 Task: Sort the products in the category "Flatbreads" by best match.
Action: Mouse moved to (18, 71)
Screenshot: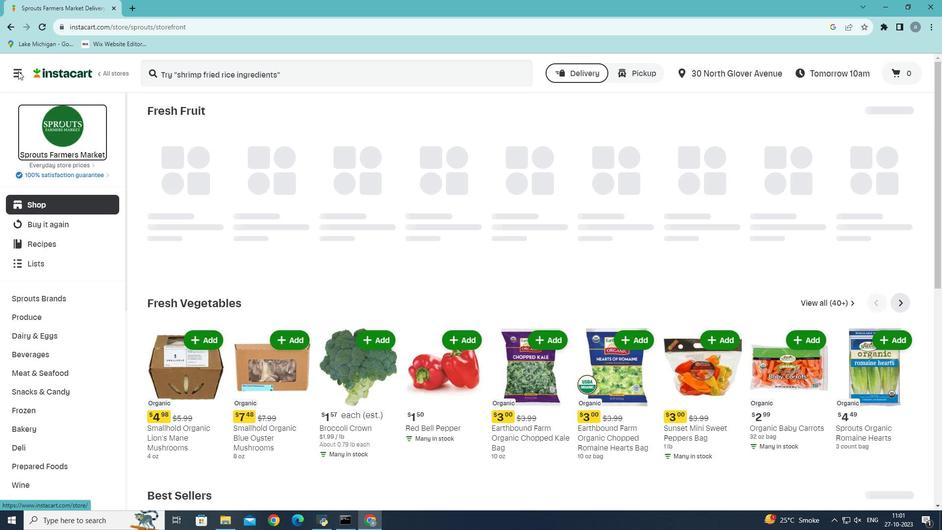 
Action: Mouse pressed left at (18, 71)
Screenshot: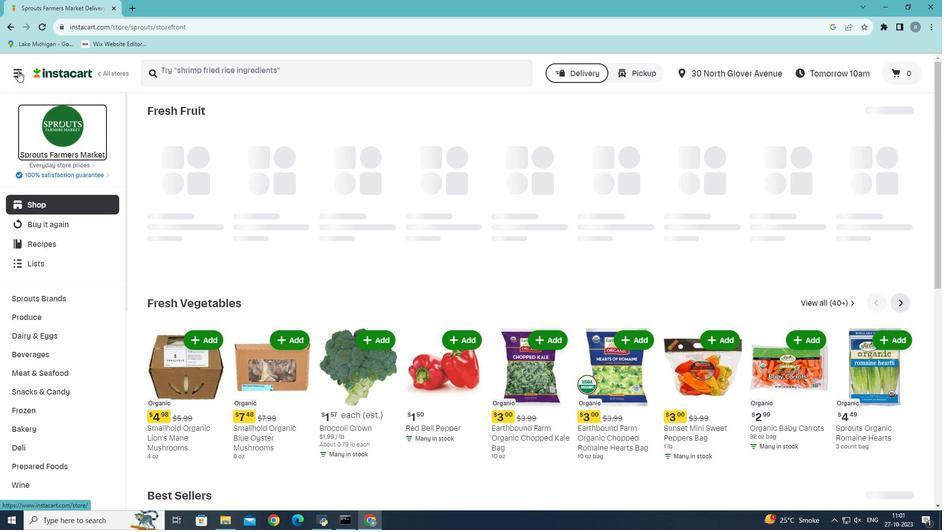 
Action: Mouse moved to (35, 280)
Screenshot: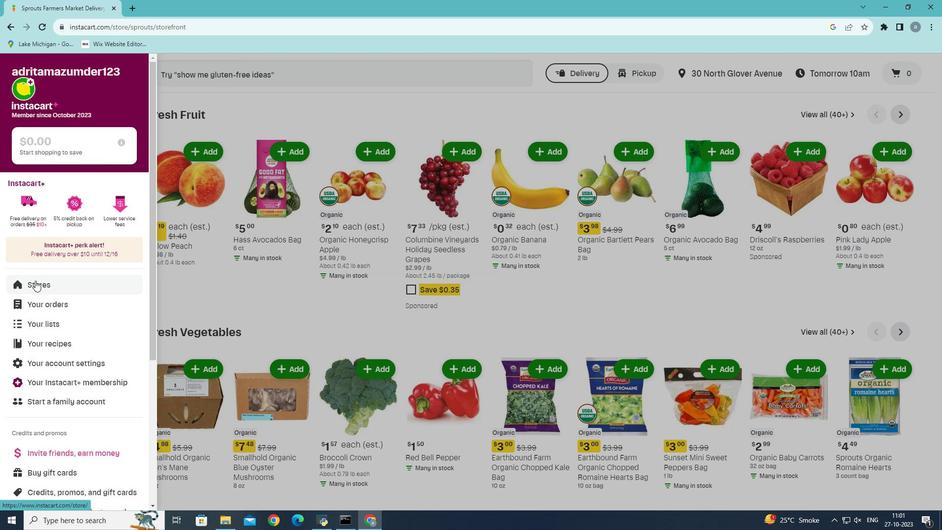 
Action: Mouse pressed left at (35, 280)
Screenshot: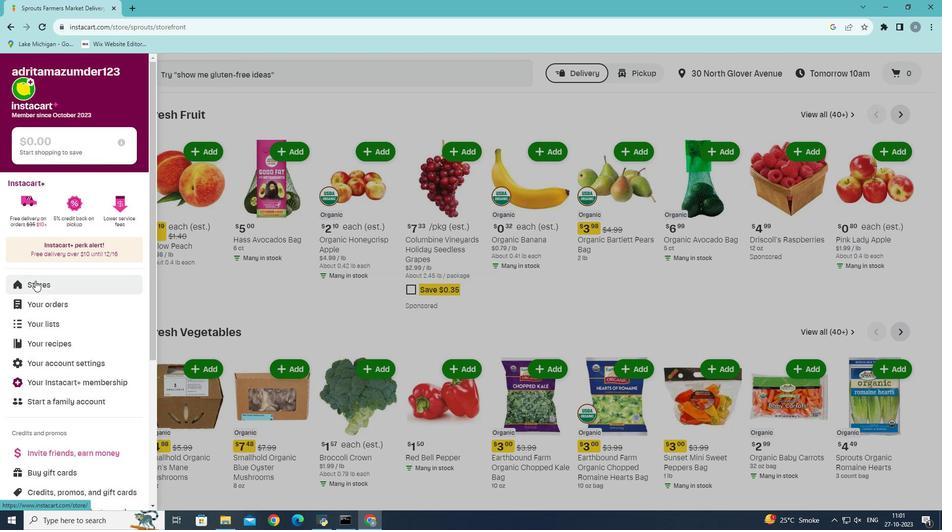 
Action: Mouse moved to (231, 116)
Screenshot: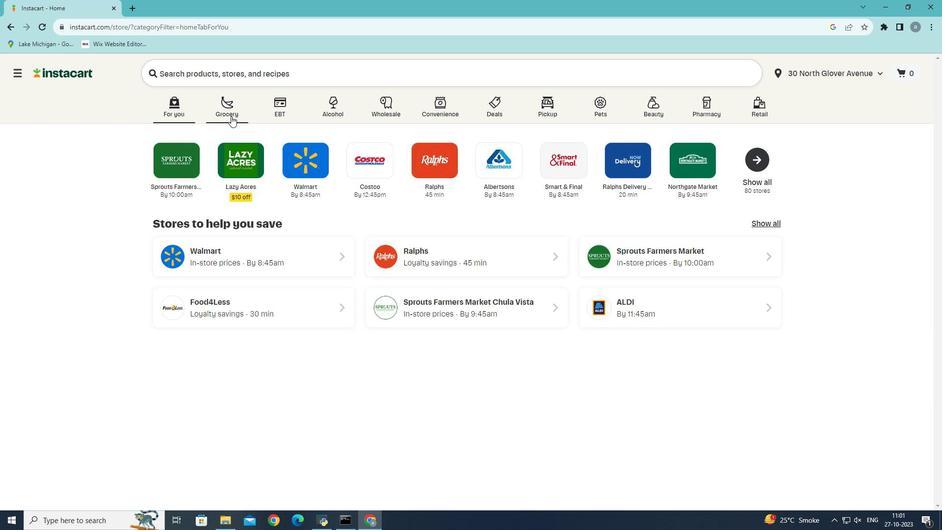 
Action: Mouse pressed left at (231, 116)
Screenshot: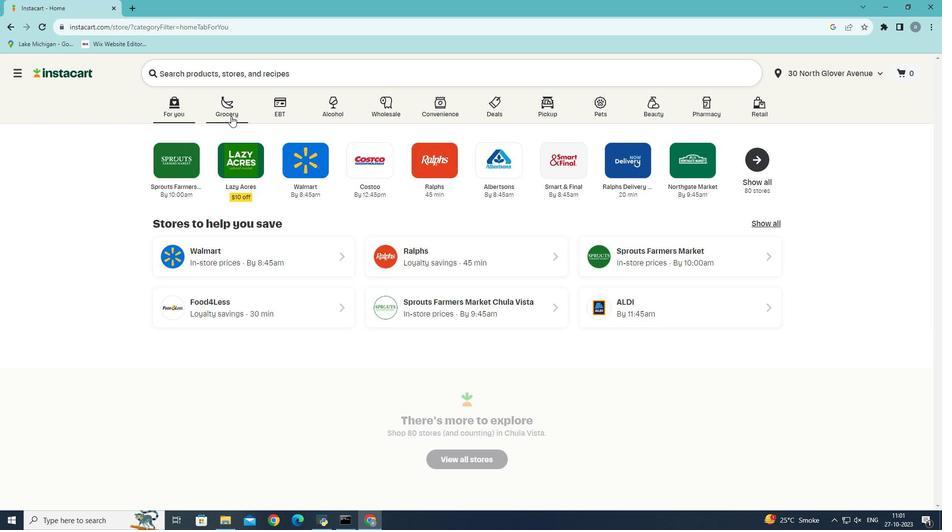 
Action: Mouse moved to (294, 288)
Screenshot: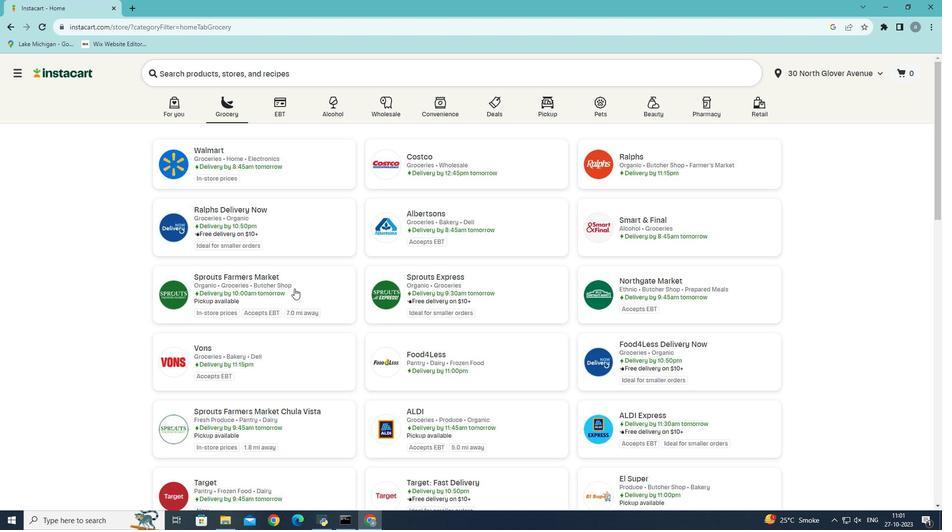 
Action: Mouse pressed left at (294, 288)
Screenshot: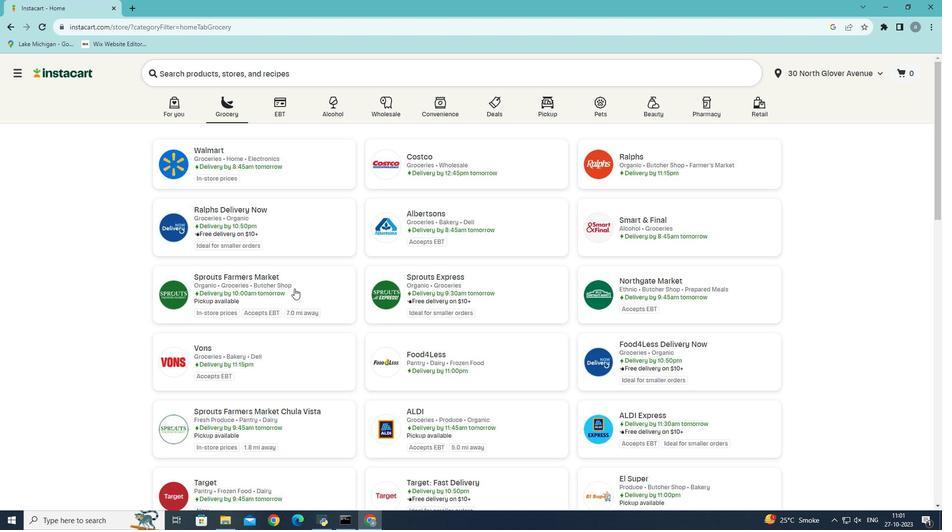 
Action: Mouse moved to (24, 426)
Screenshot: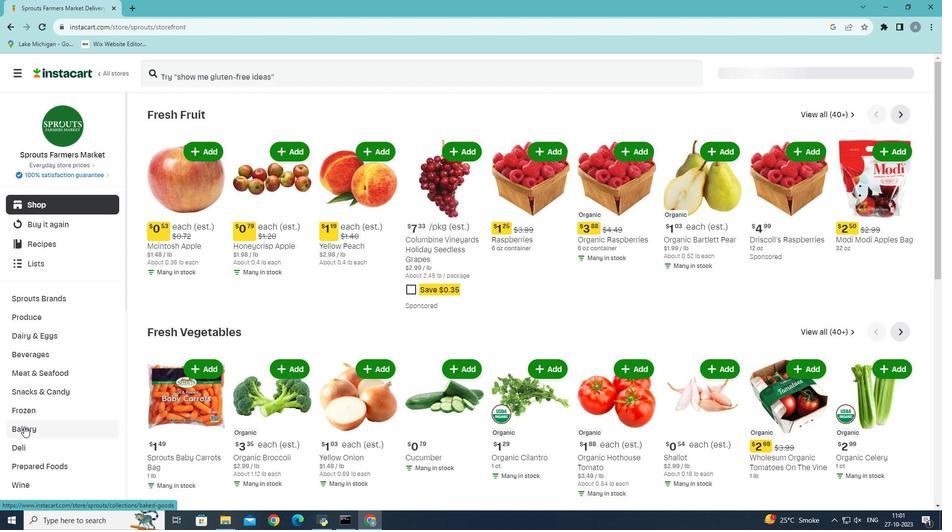 
Action: Mouse pressed left at (24, 426)
Screenshot: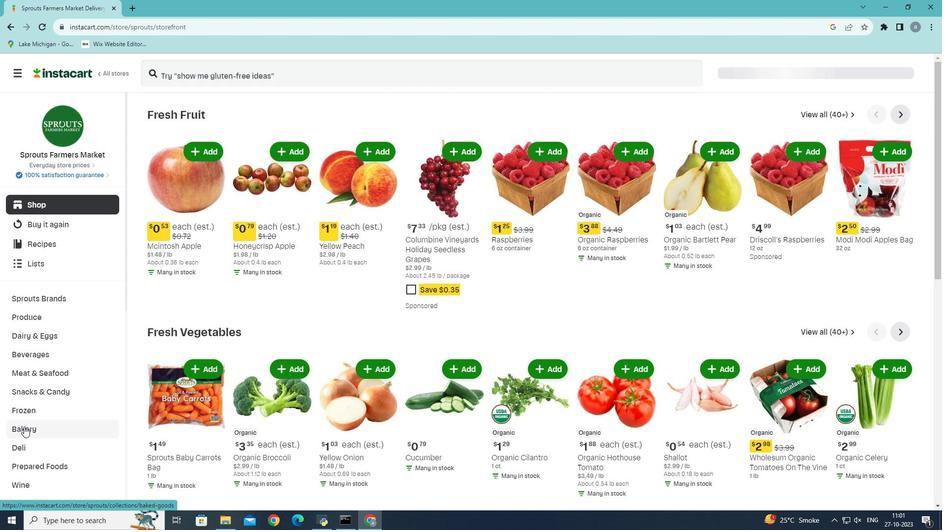 
Action: Mouse moved to (742, 139)
Screenshot: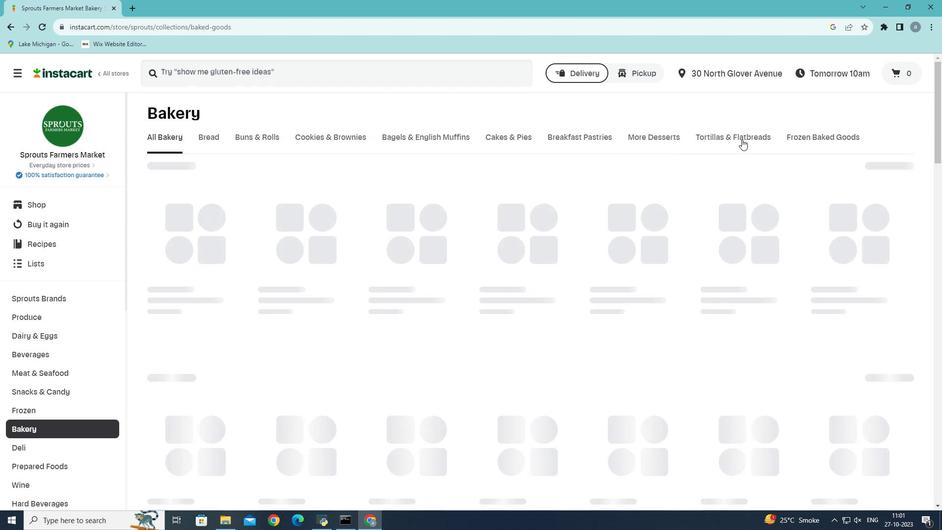 
Action: Mouse pressed left at (742, 139)
Screenshot: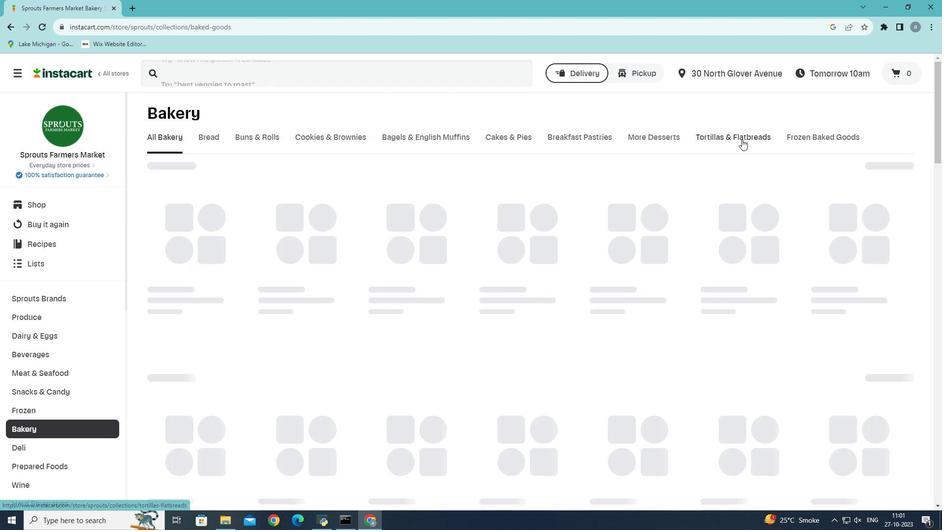 
Action: Mouse moved to (286, 174)
Screenshot: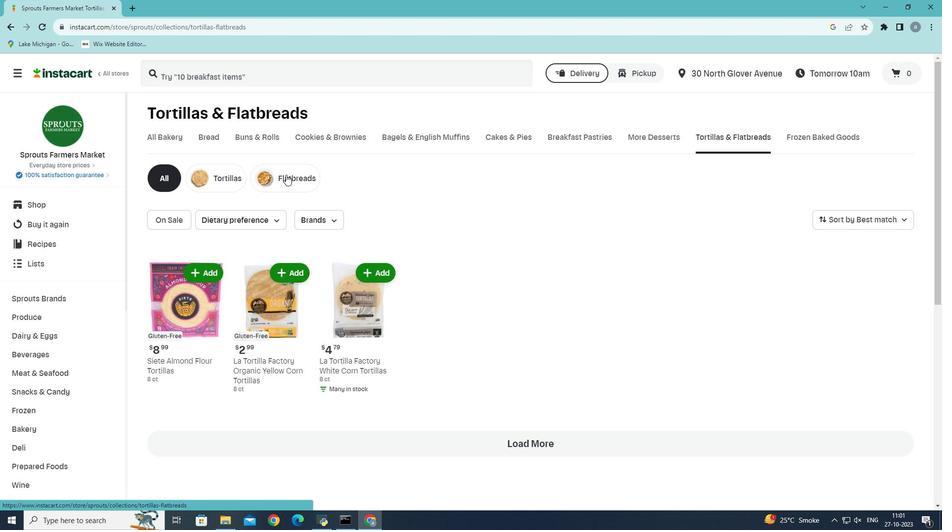 
Action: Mouse pressed left at (286, 174)
Screenshot: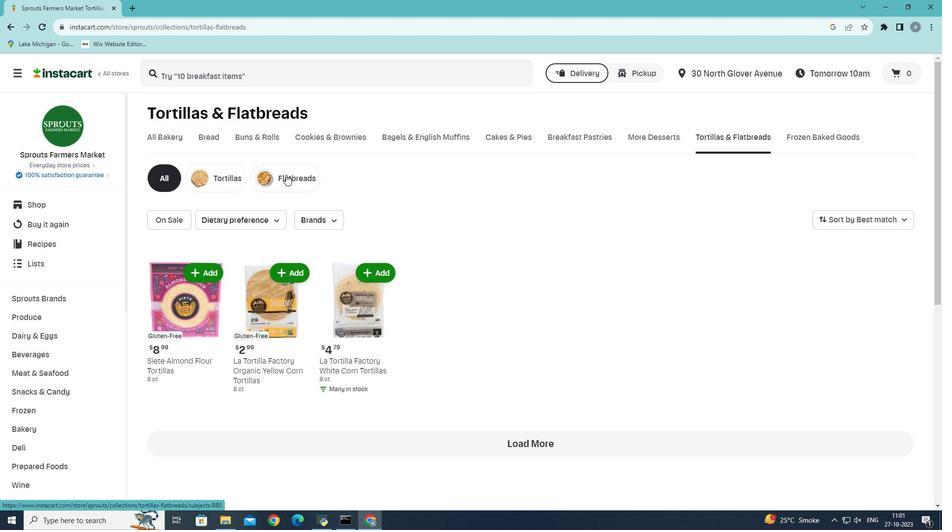 
Action: Mouse moved to (903, 220)
Screenshot: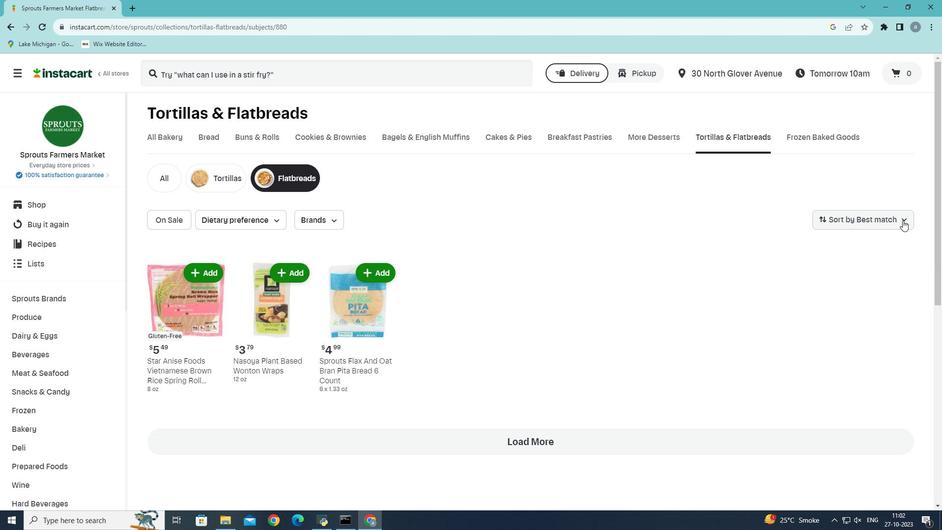 
Action: Mouse pressed left at (903, 220)
Screenshot: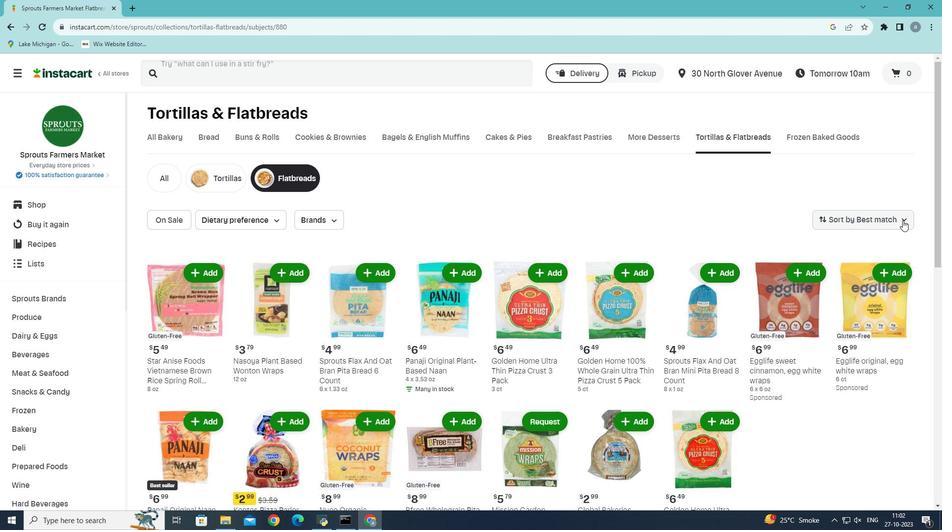 
Action: Mouse moved to (838, 250)
Screenshot: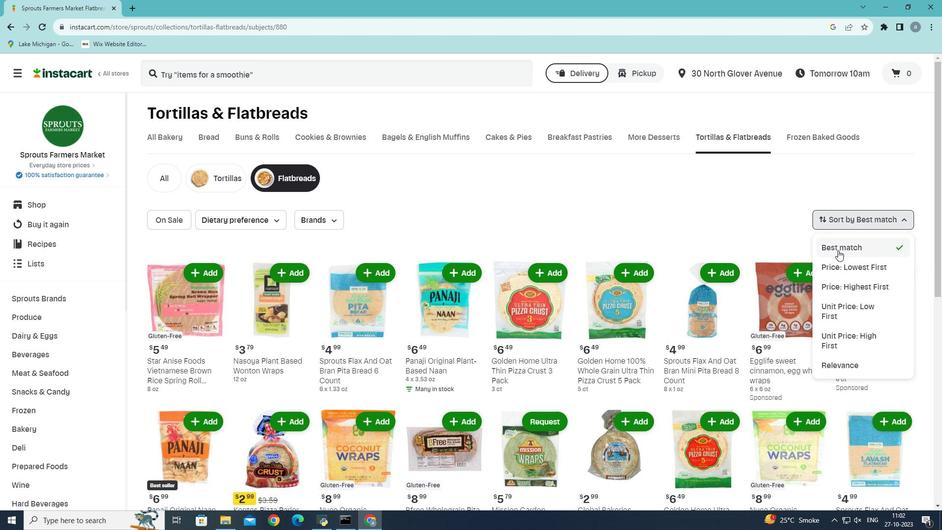 
Action: Mouse pressed left at (838, 250)
Screenshot: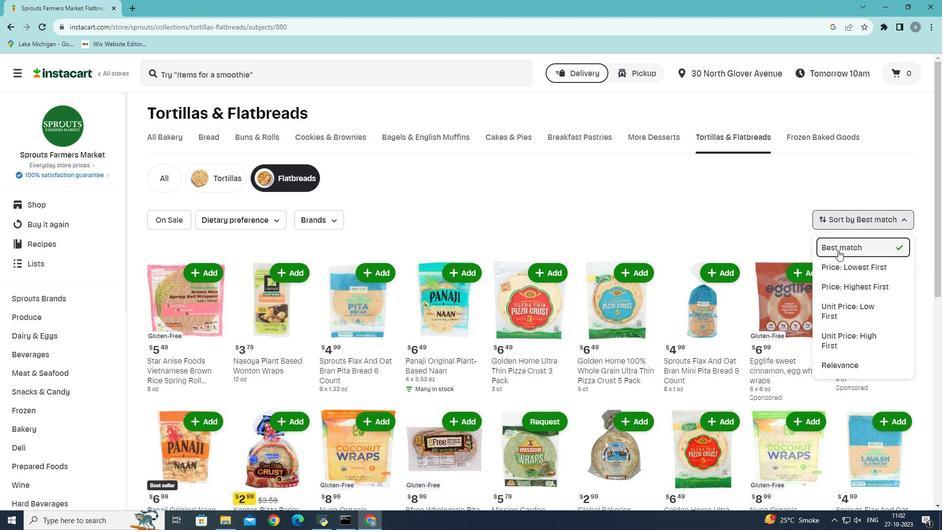 
Action: Mouse moved to (839, 249)
Screenshot: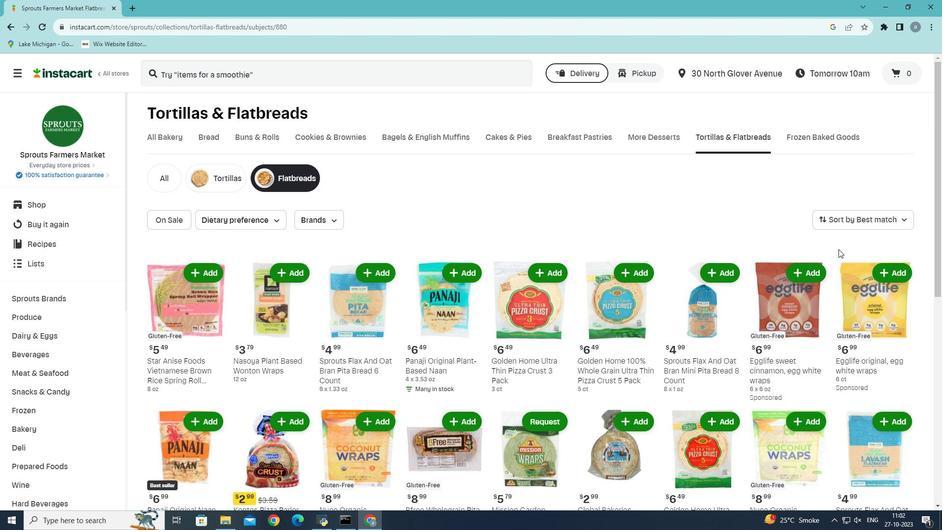 
